 Task: Add a condition where "Assignee Is not Current user" in pending tickets.
Action: Mouse moved to (115, 309)
Screenshot: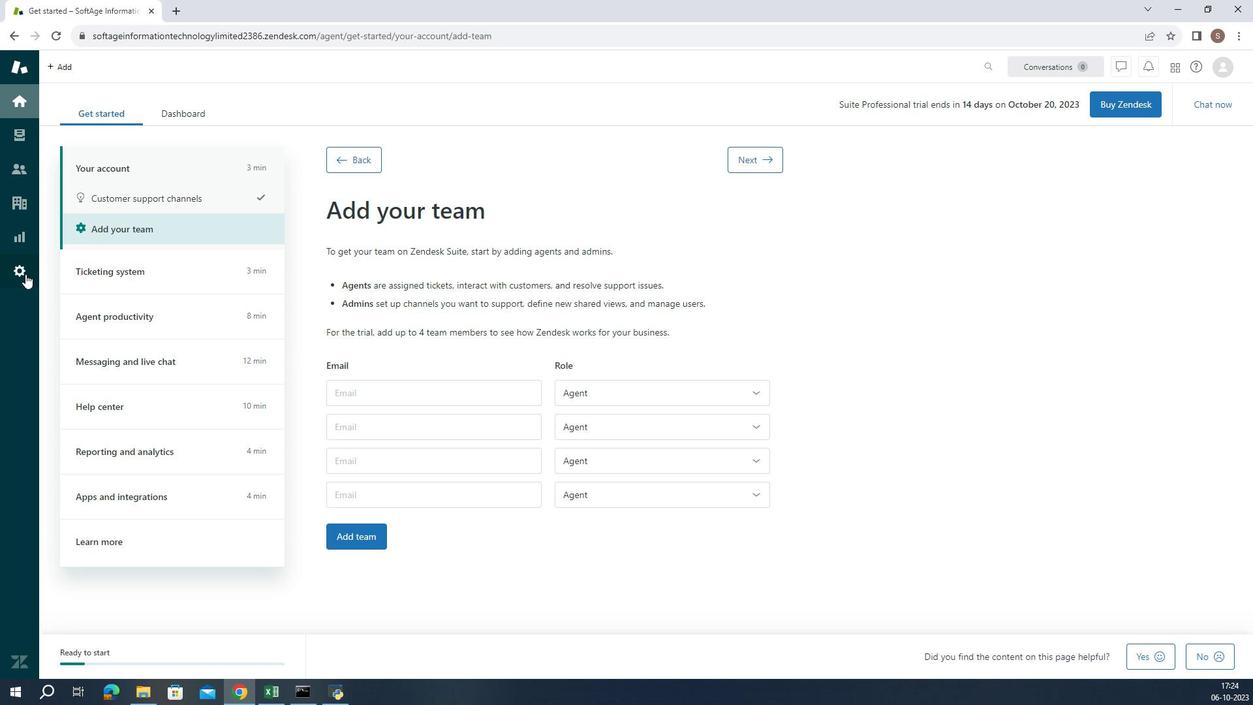
Action: Mouse pressed left at (115, 309)
Screenshot: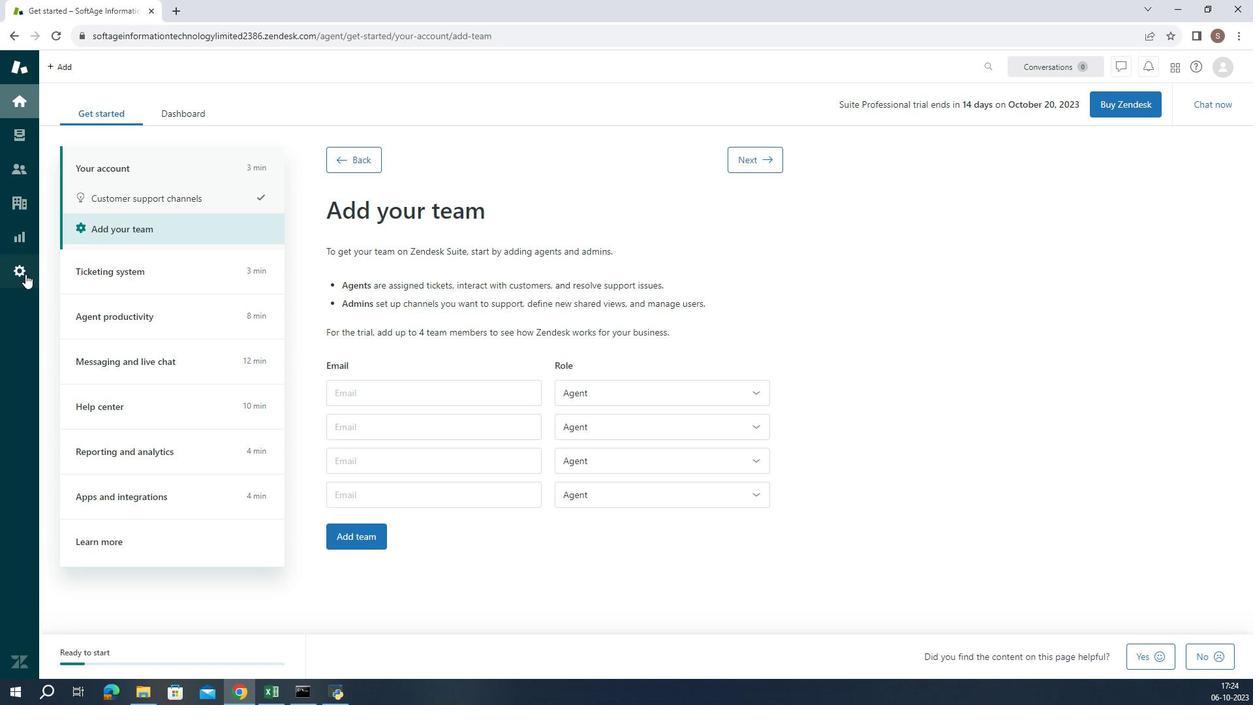 
Action: Mouse moved to (469, 555)
Screenshot: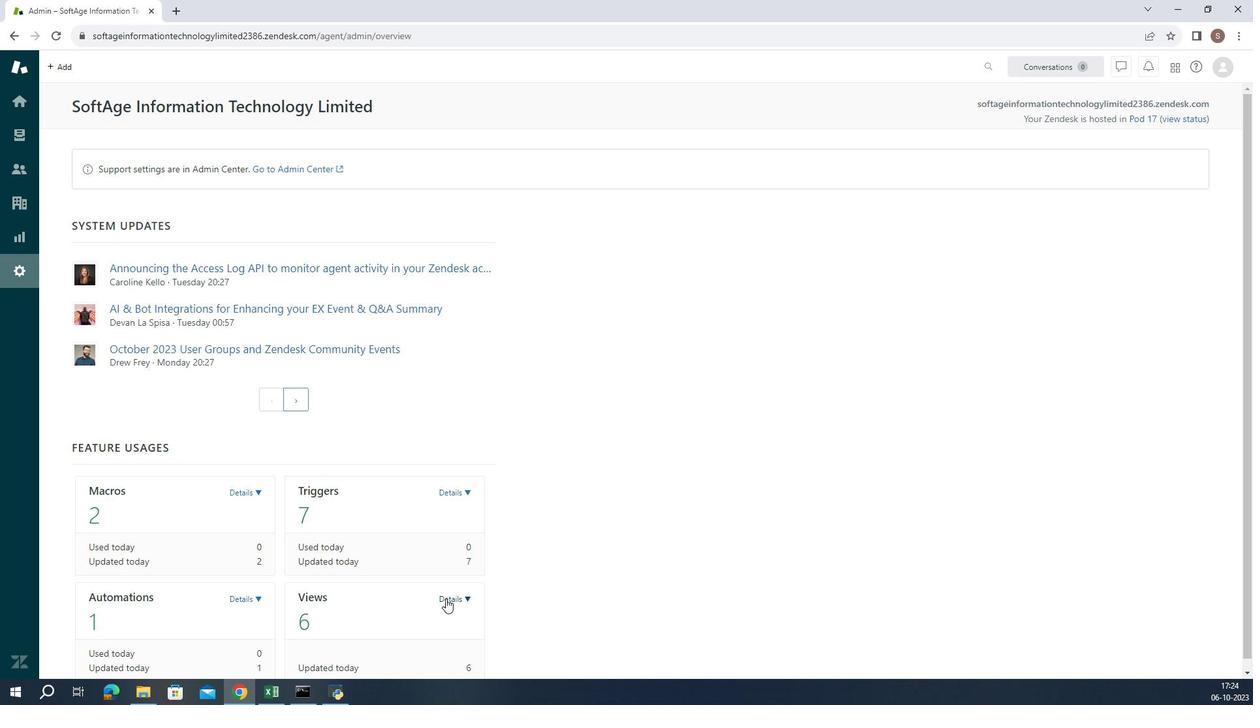 
Action: Mouse pressed left at (469, 555)
Screenshot: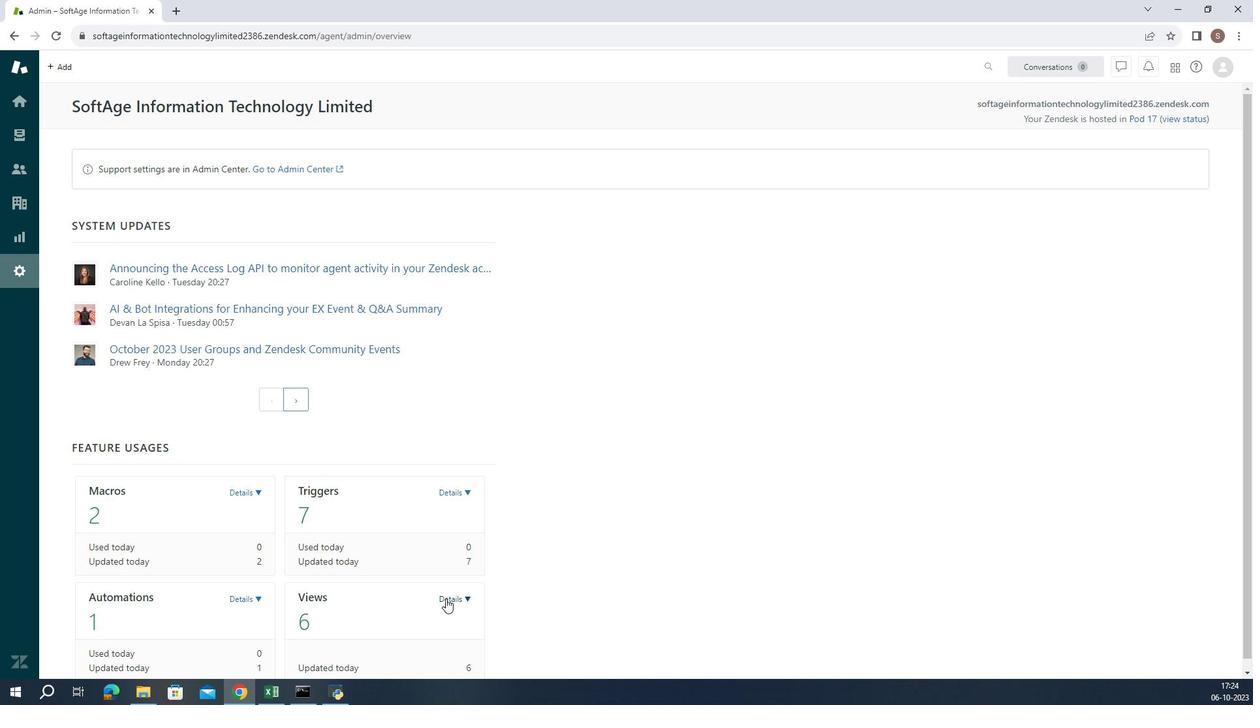 
Action: Mouse moved to (434, 605)
Screenshot: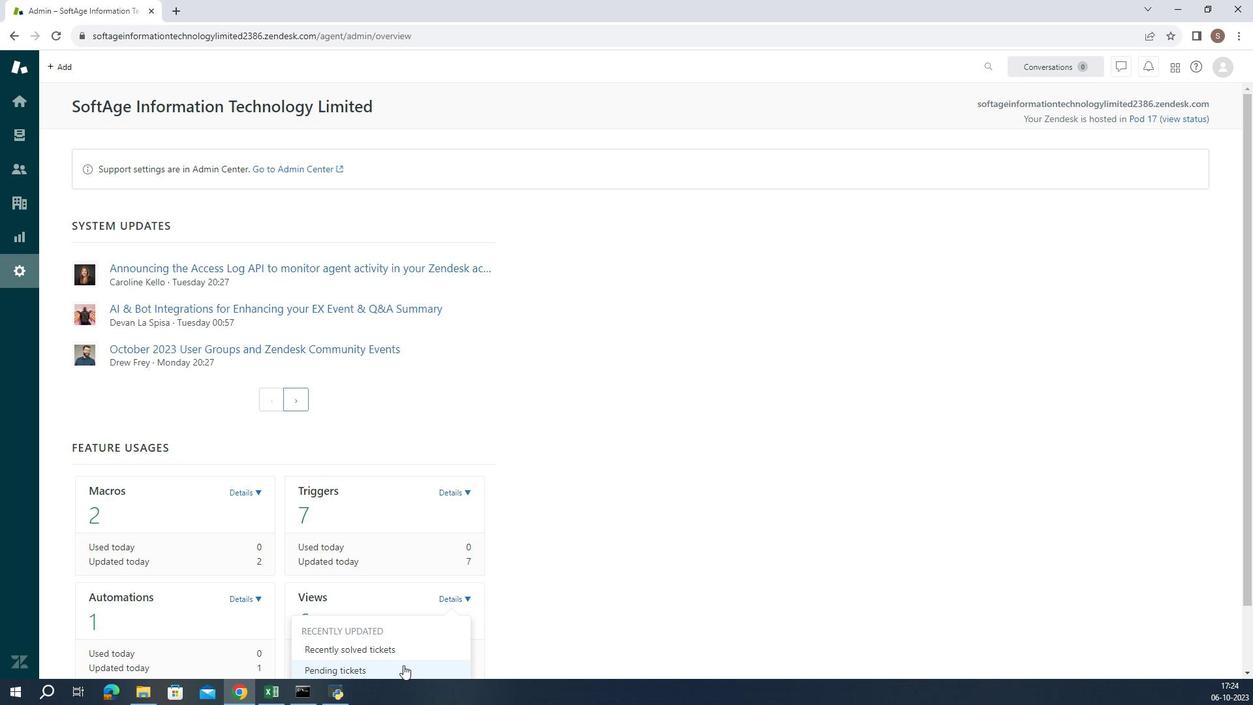 
Action: Mouse pressed left at (434, 605)
Screenshot: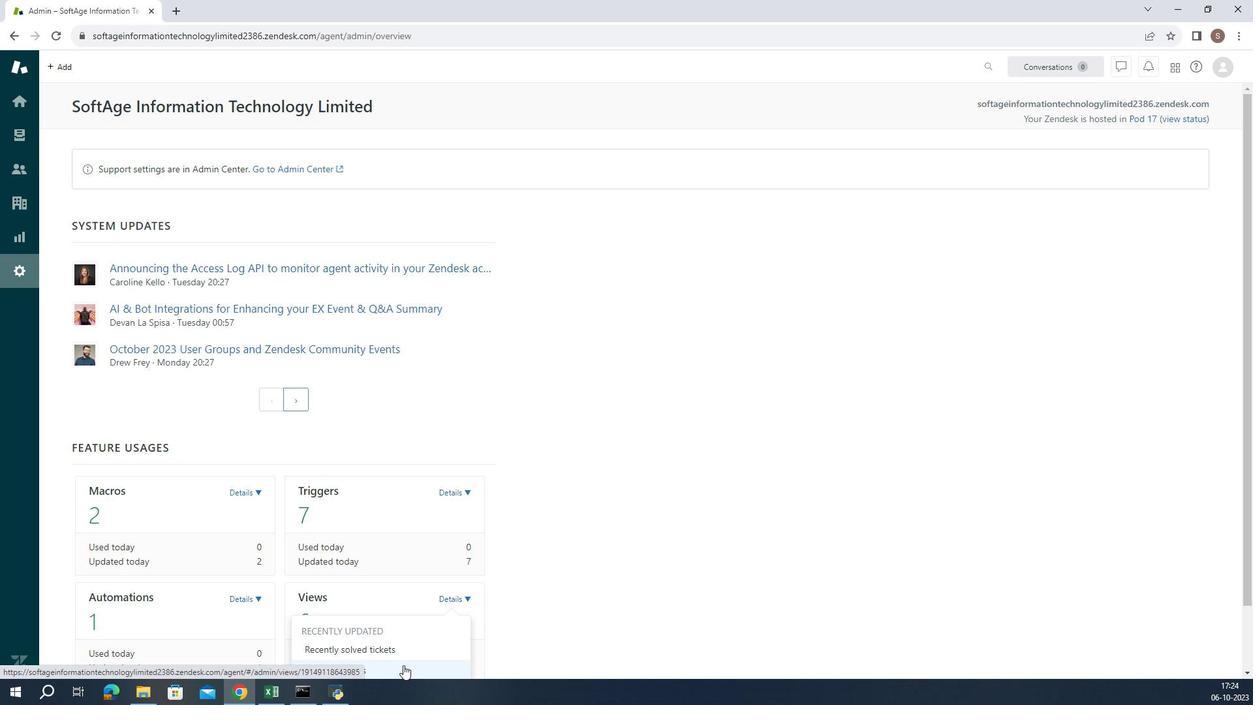 
Action: Mouse moved to (291, 435)
Screenshot: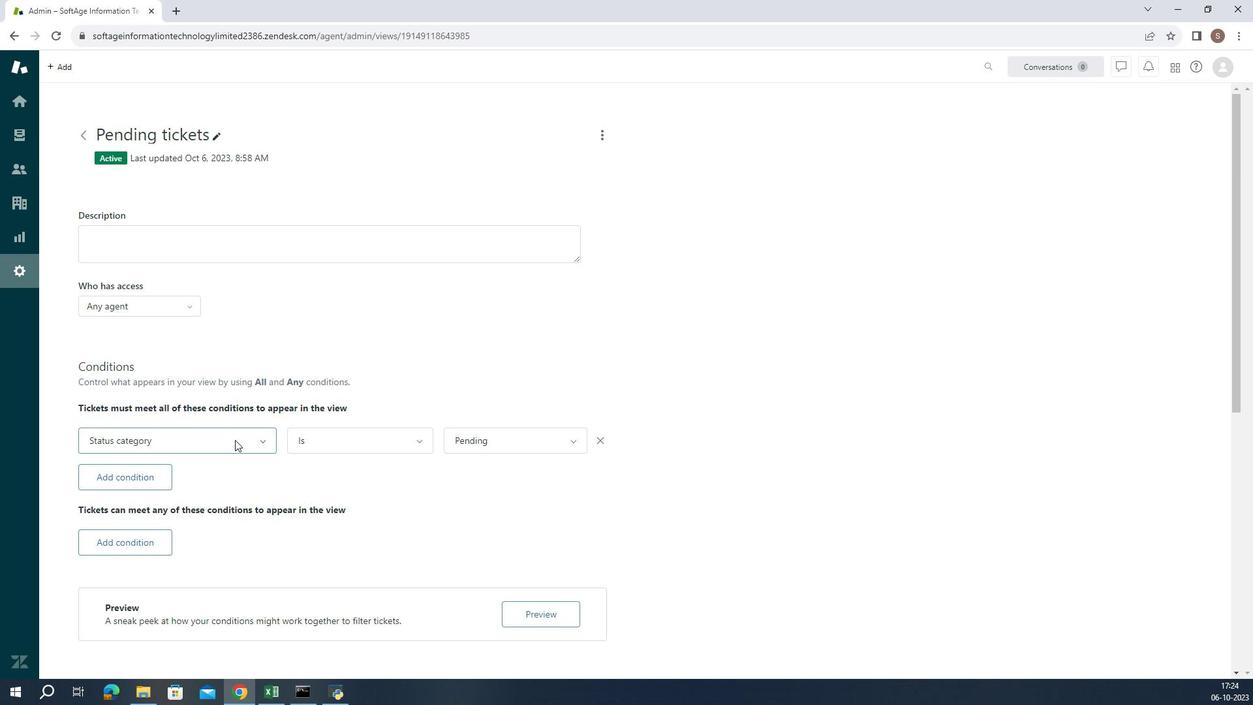 
Action: Mouse pressed left at (291, 435)
Screenshot: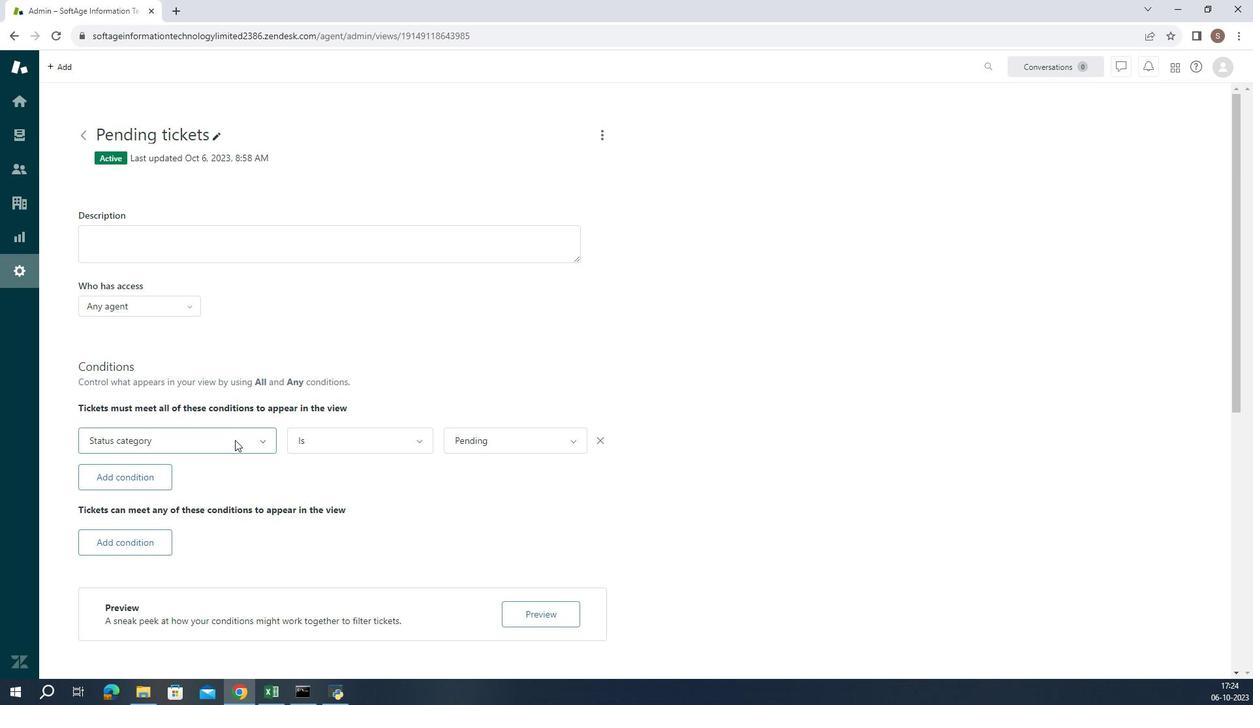
Action: Mouse moved to (265, 374)
Screenshot: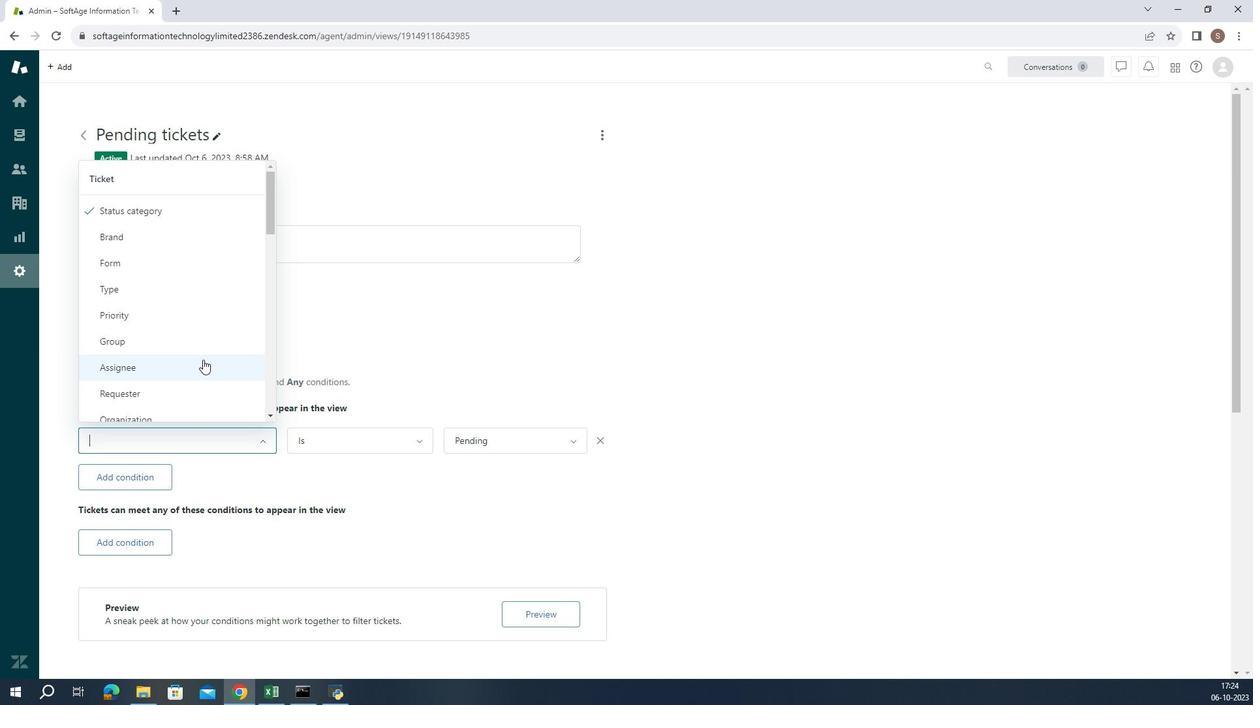 
Action: Mouse pressed left at (265, 374)
Screenshot: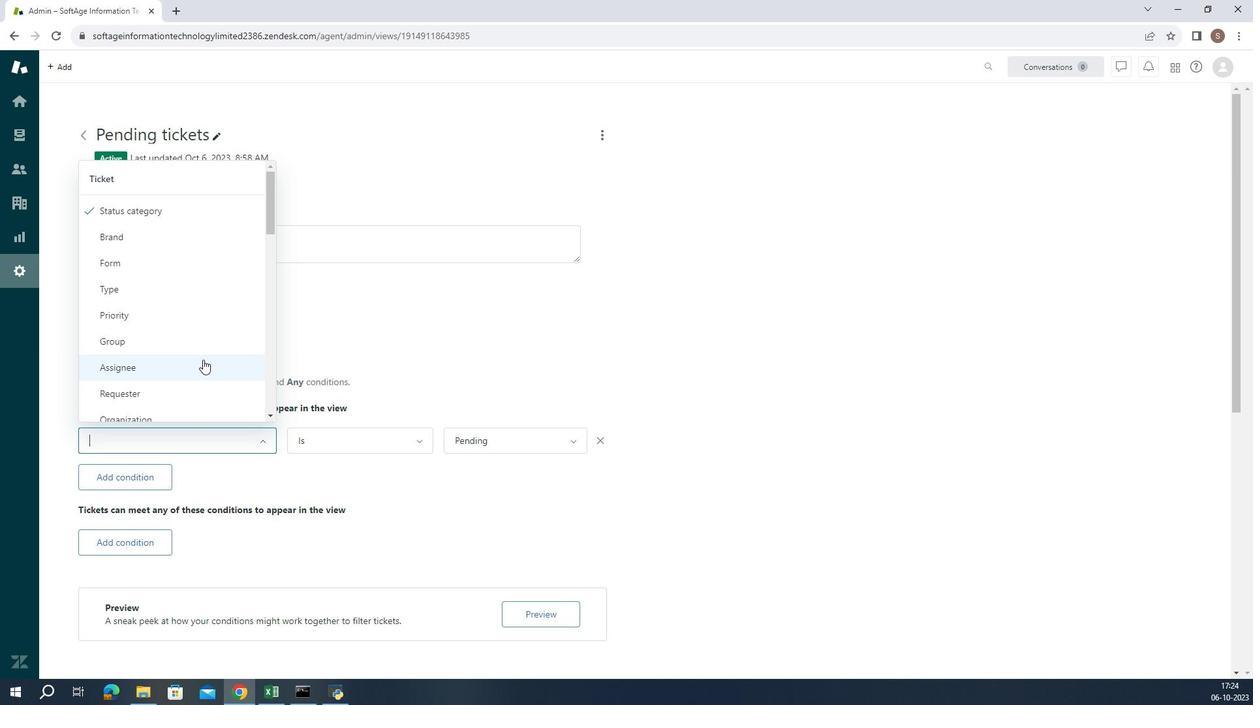 
Action: Mouse moved to (378, 445)
Screenshot: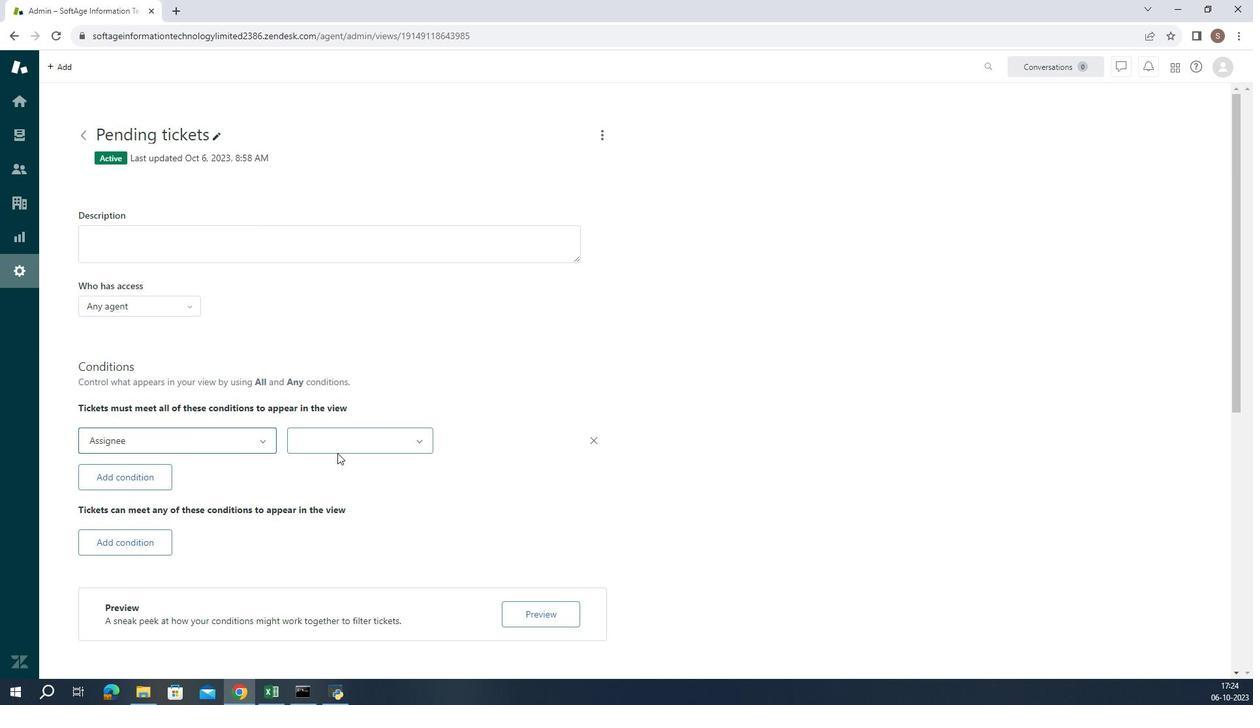 
Action: Mouse pressed left at (378, 445)
Screenshot: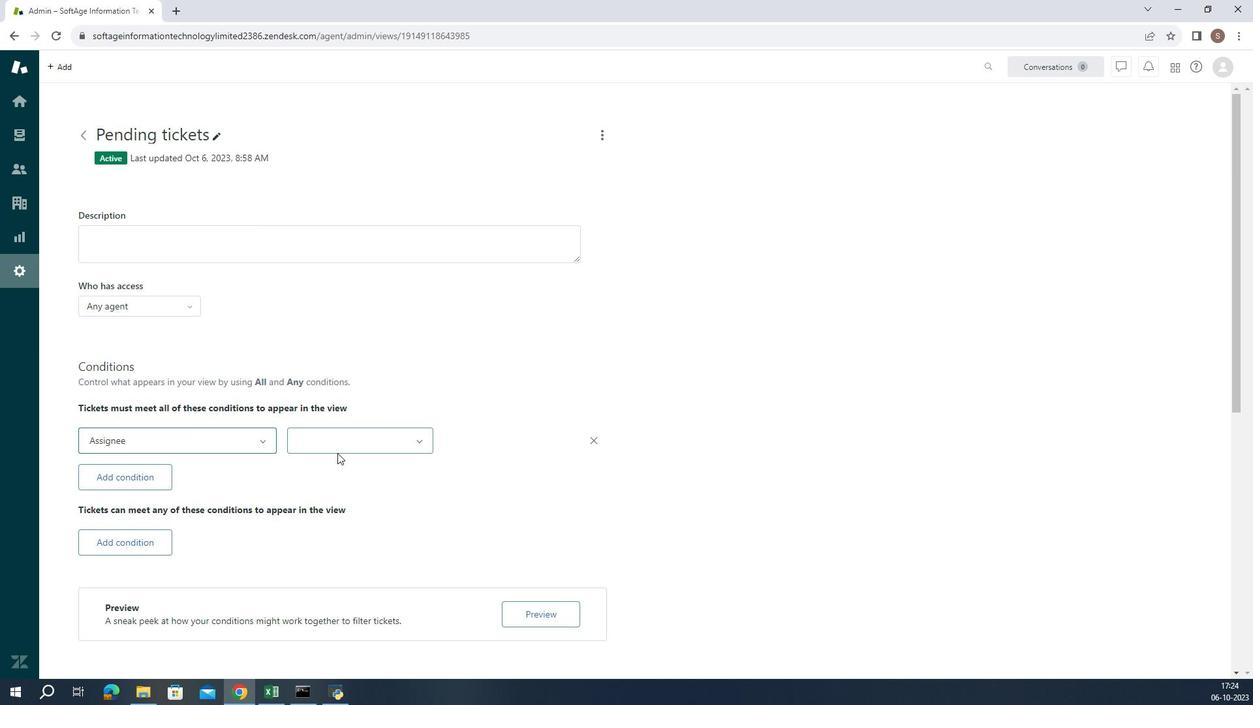 
Action: Mouse moved to (379, 475)
Screenshot: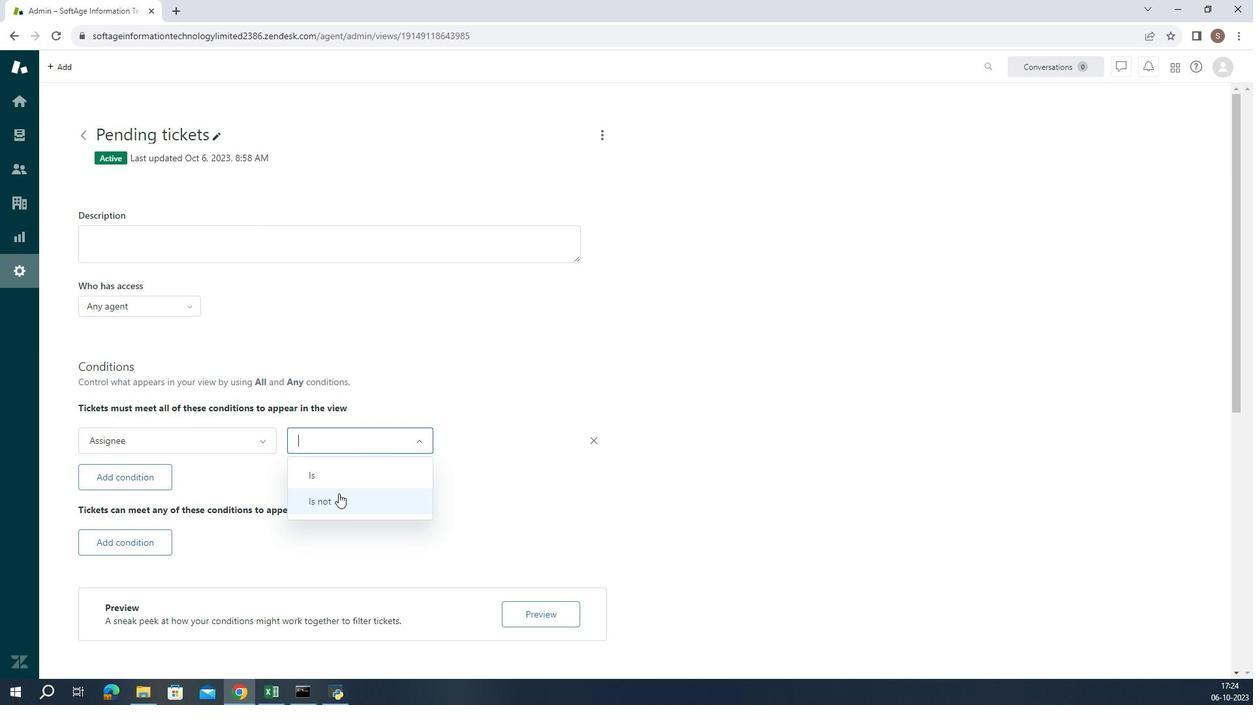 
Action: Mouse pressed left at (379, 475)
Screenshot: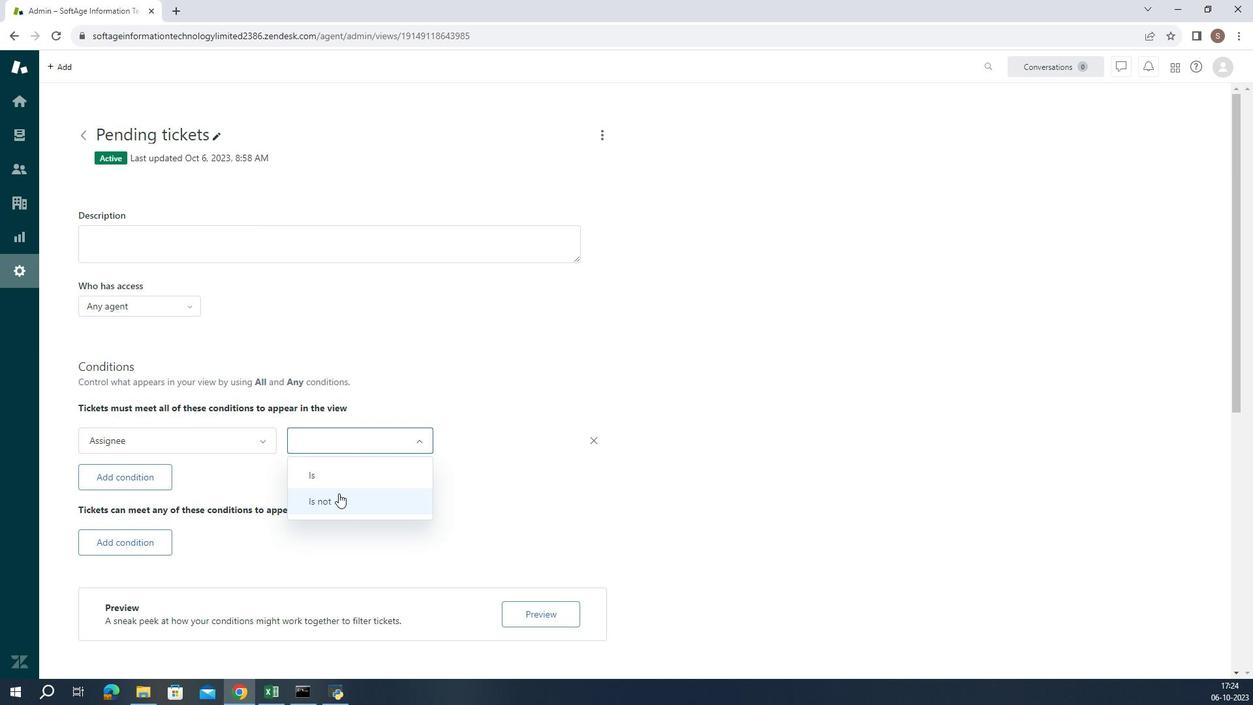 
Action: Mouse moved to (558, 431)
Screenshot: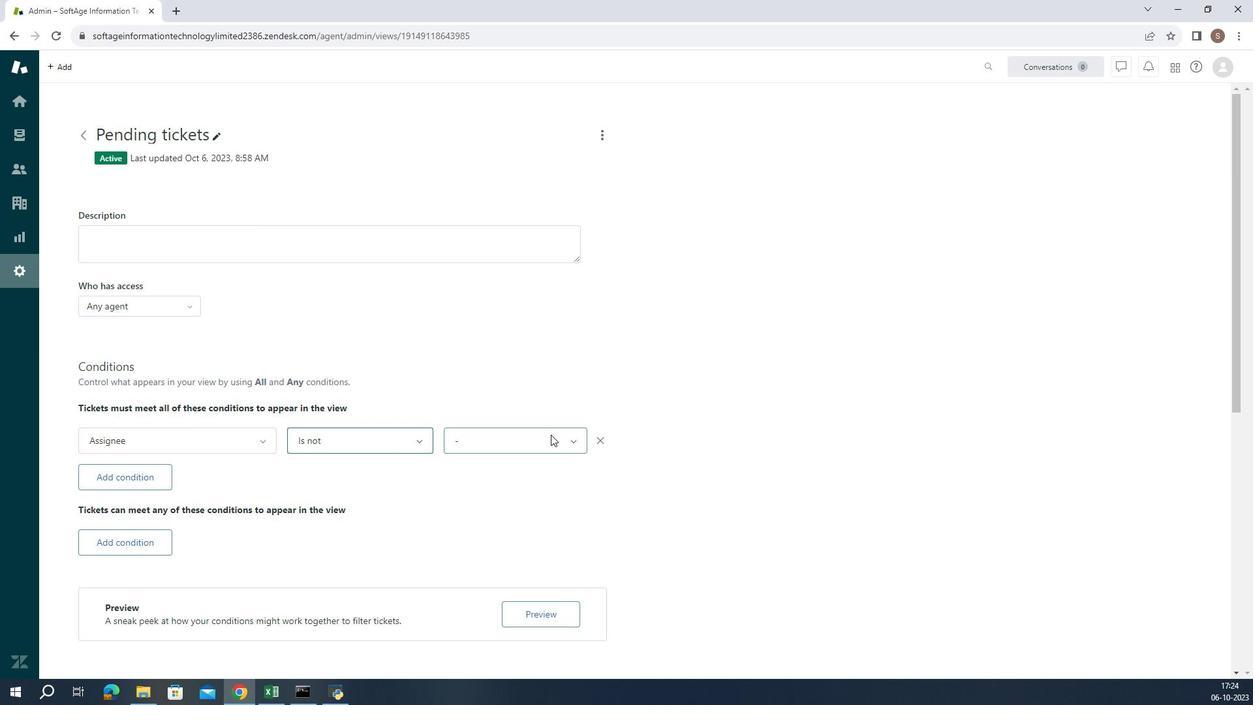 
Action: Mouse pressed left at (558, 431)
Screenshot: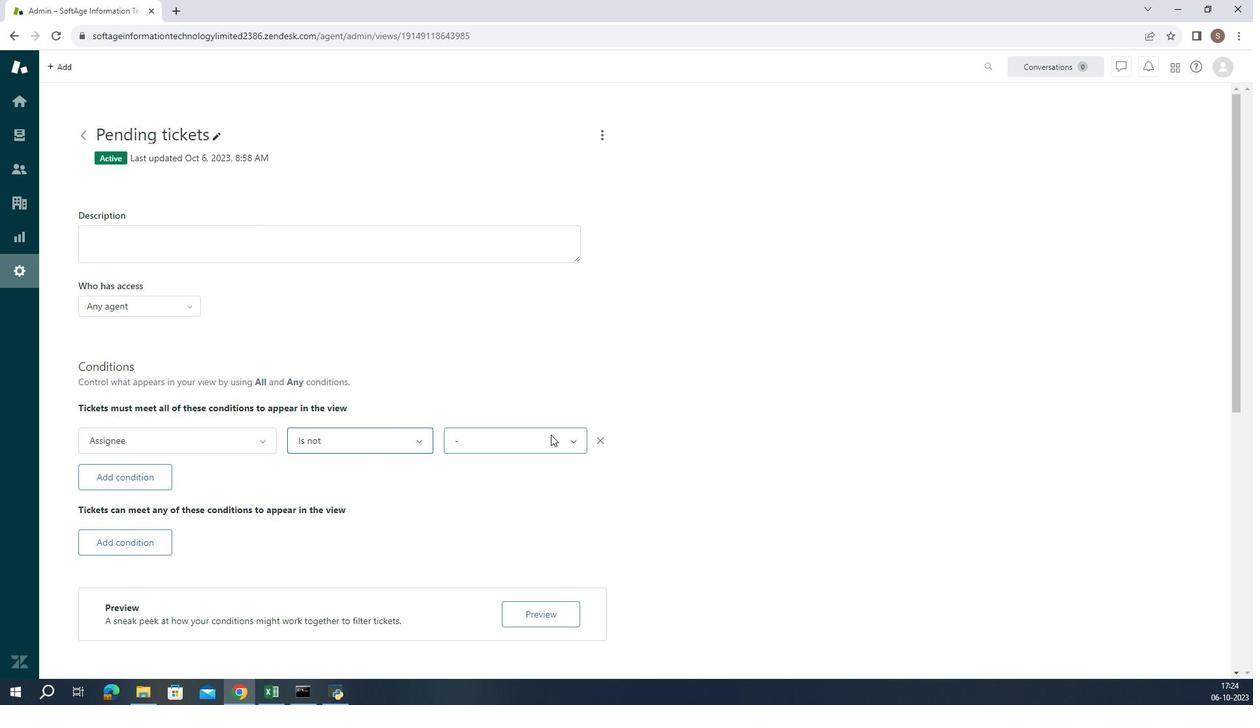 
Action: Mouse moved to (521, 500)
Screenshot: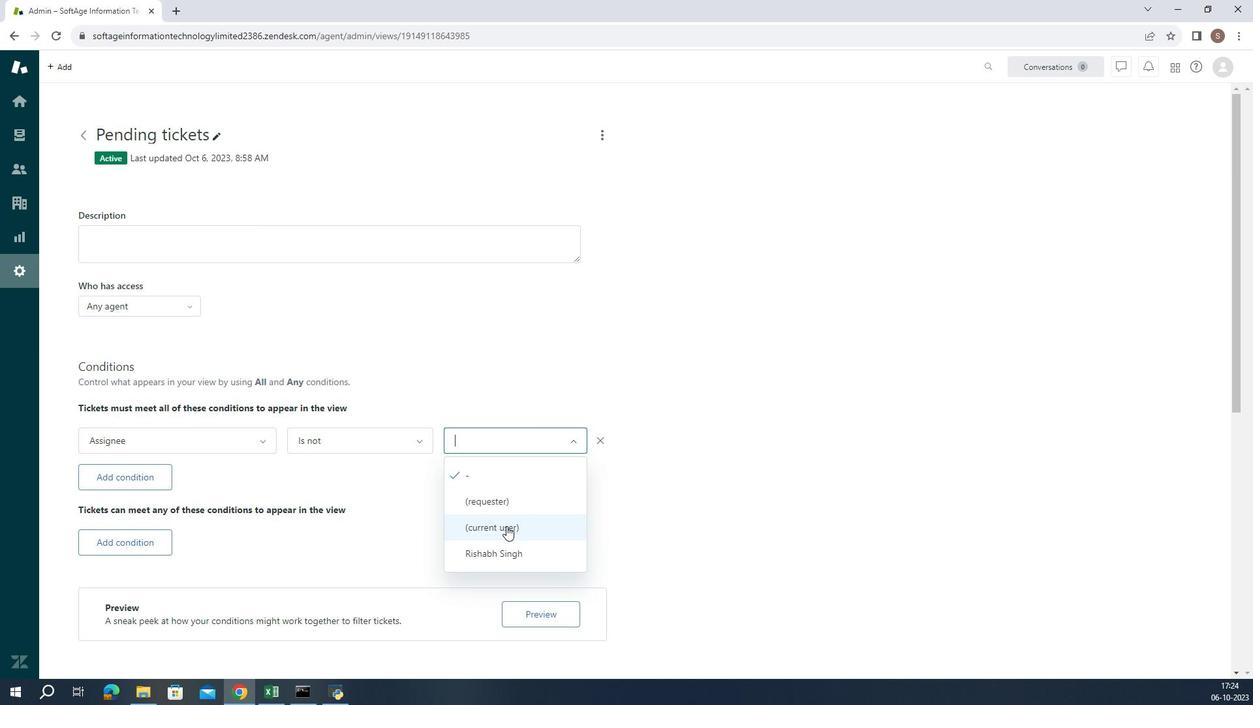 
Action: Mouse pressed left at (521, 500)
Screenshot: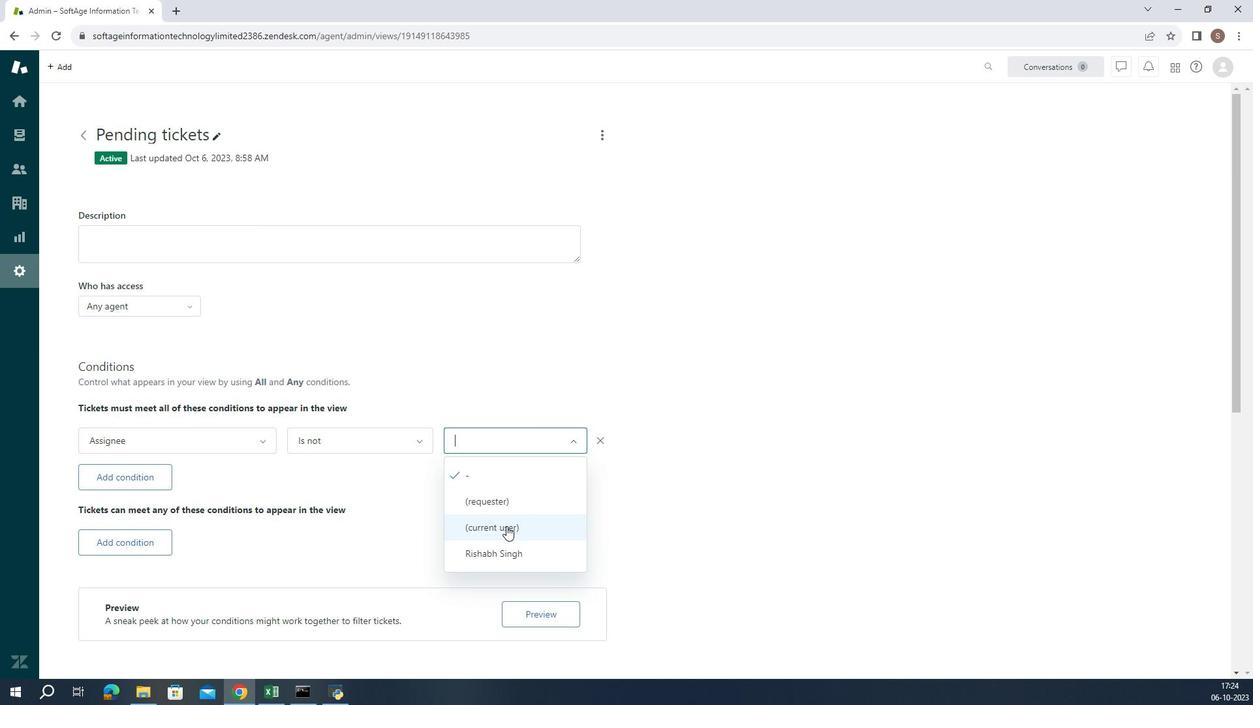 
Action: Mouse moved to (530, 482)
Screenshot: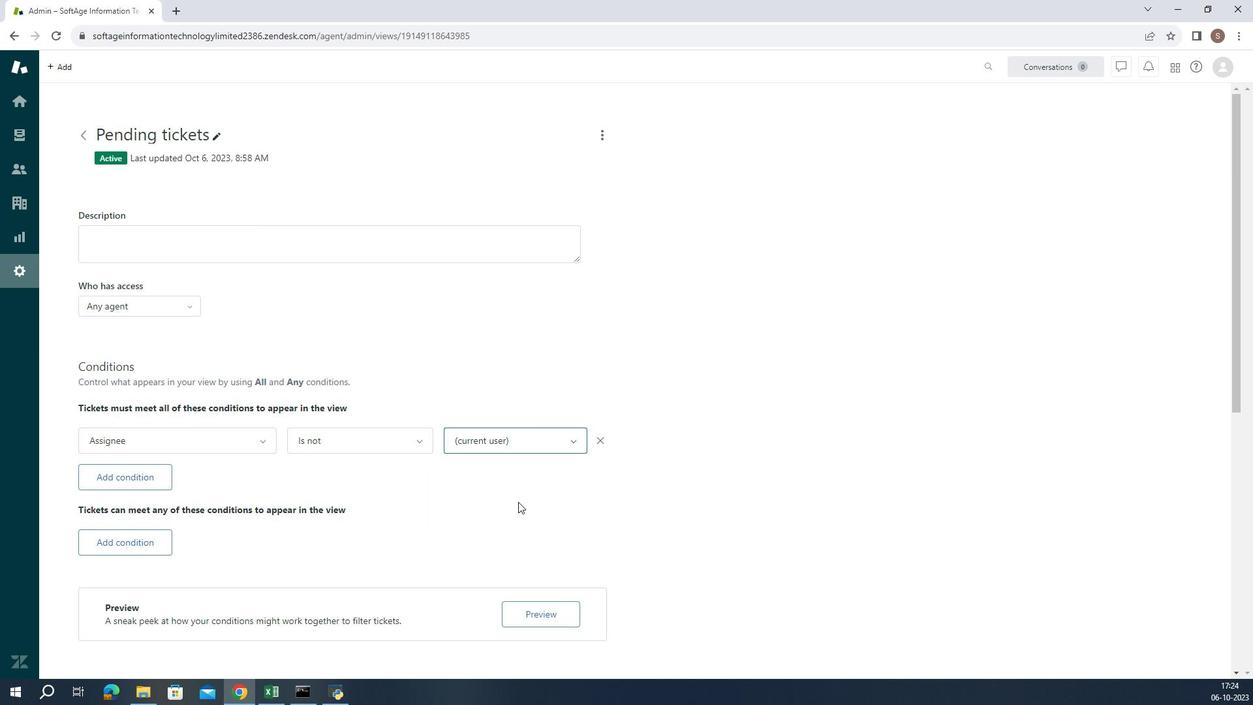 
Action: Mouse pressed left at (530, 482)
Screenshot: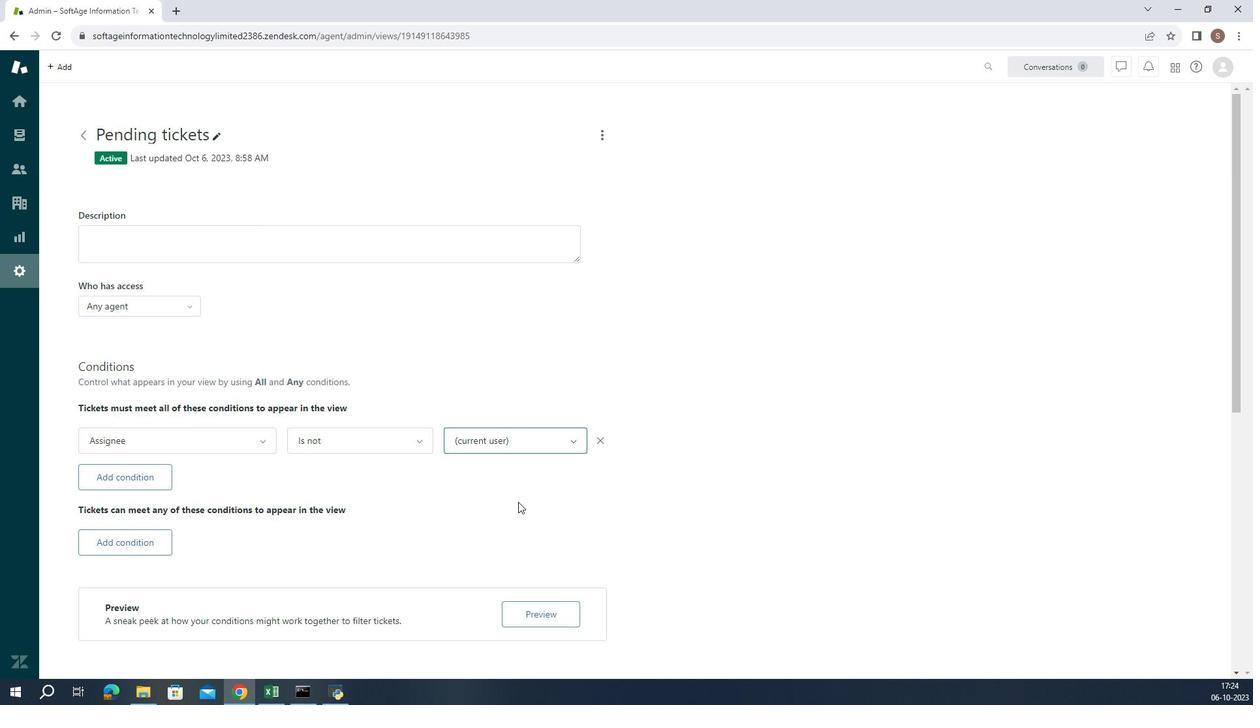 
